 Task: Sort the products in the category "Green Salad" by price (lowest first).
Action: Mouse moved to (10, 113)
Screenshot: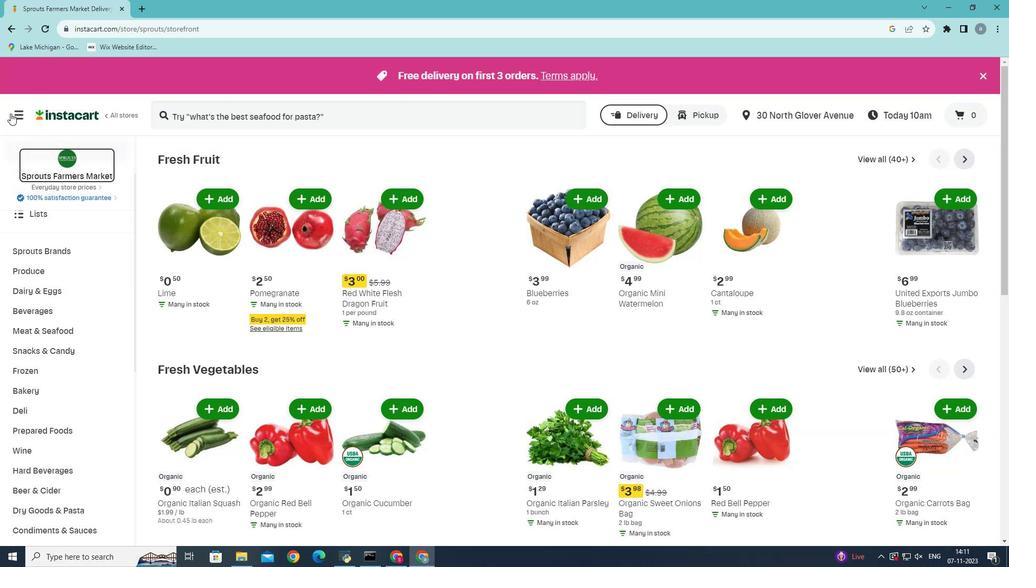 
Action: Mouse pressed left at (10, 113)
Screenshot: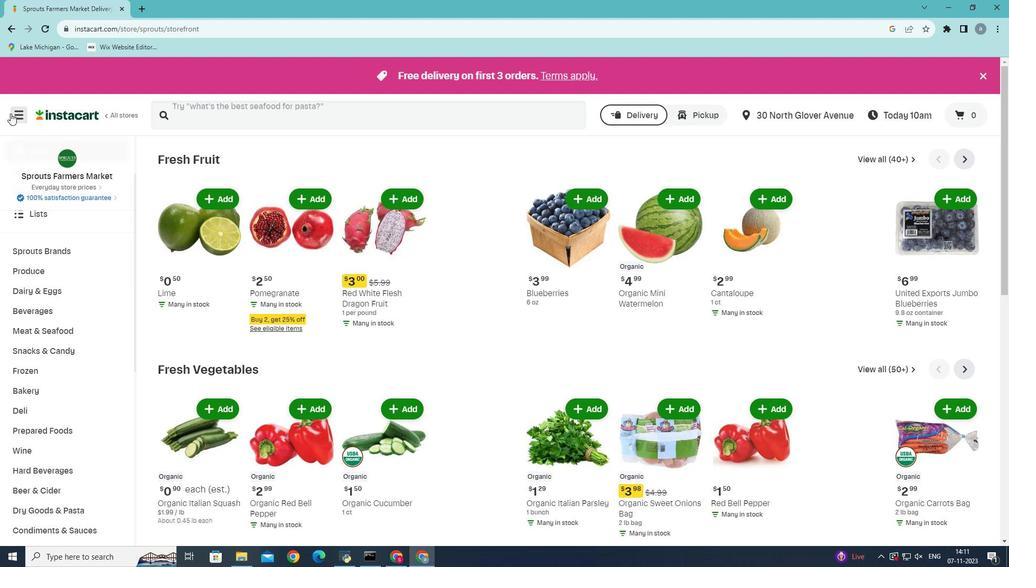 
Action: Mouse moved to (66, 289)
Screenshot: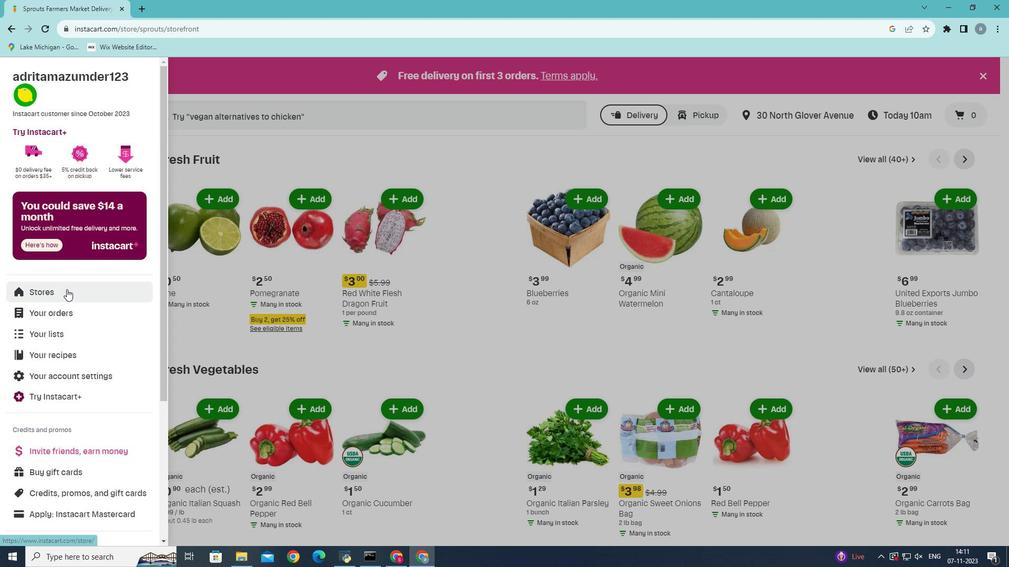 
Action: Mouse pressed left at (66, 289)
Screenshot: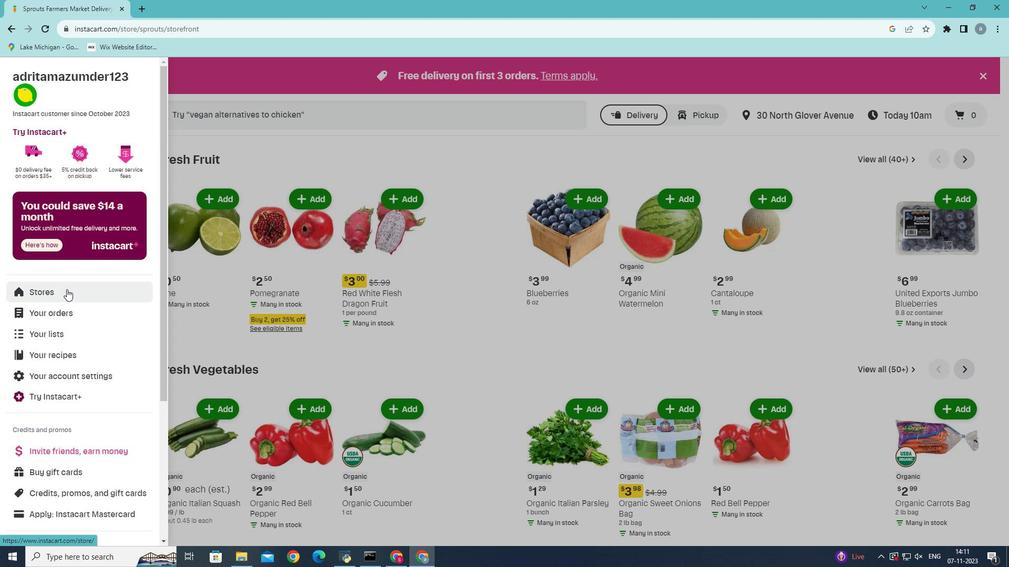 
Action: Mouse moved to (243, 118)
Screenshot: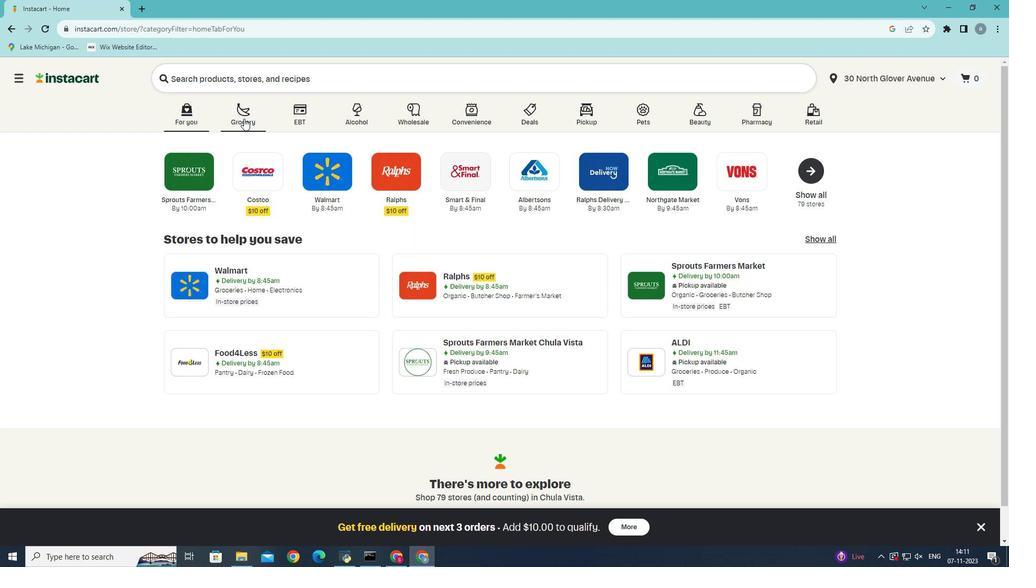 
Action: Mouse pressed left at (243, 118)
Screenshot: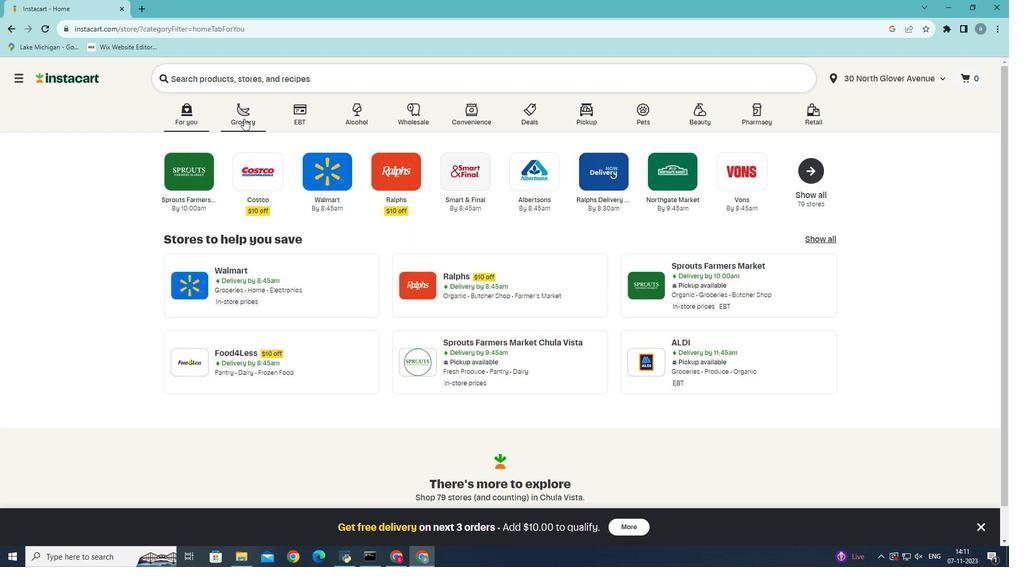 
Action: Mouse moved to (241, 331)
Screenshot: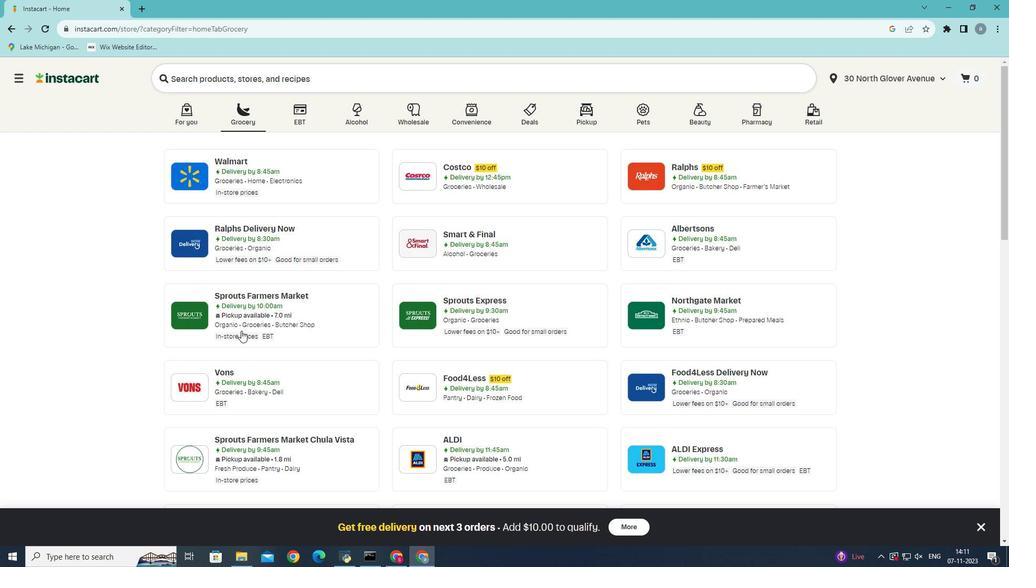 
Action: Mouse pressed left at (241, 331)
Screenshot: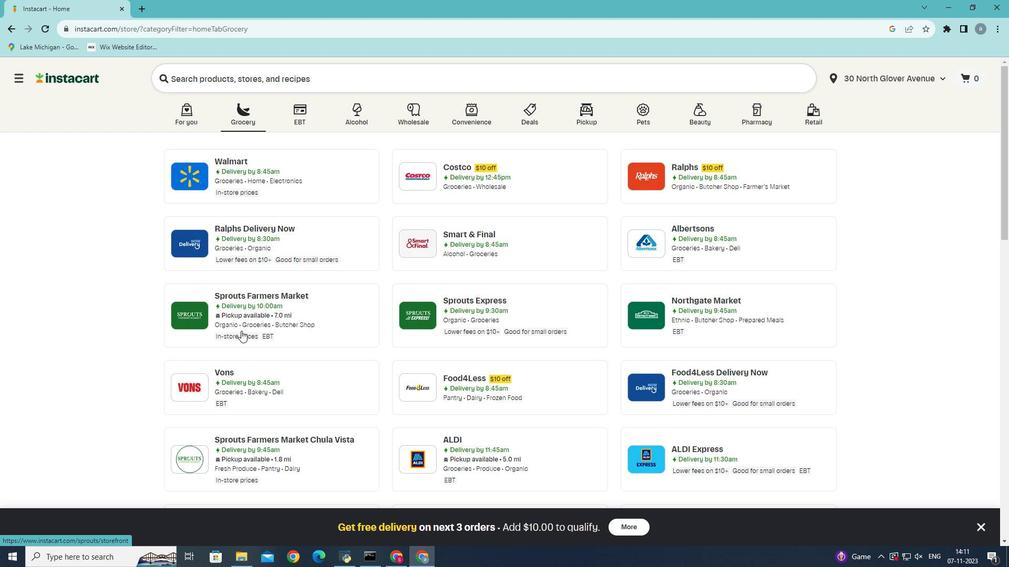 
Action: Mouse moved to (37, 404)
Screenshot: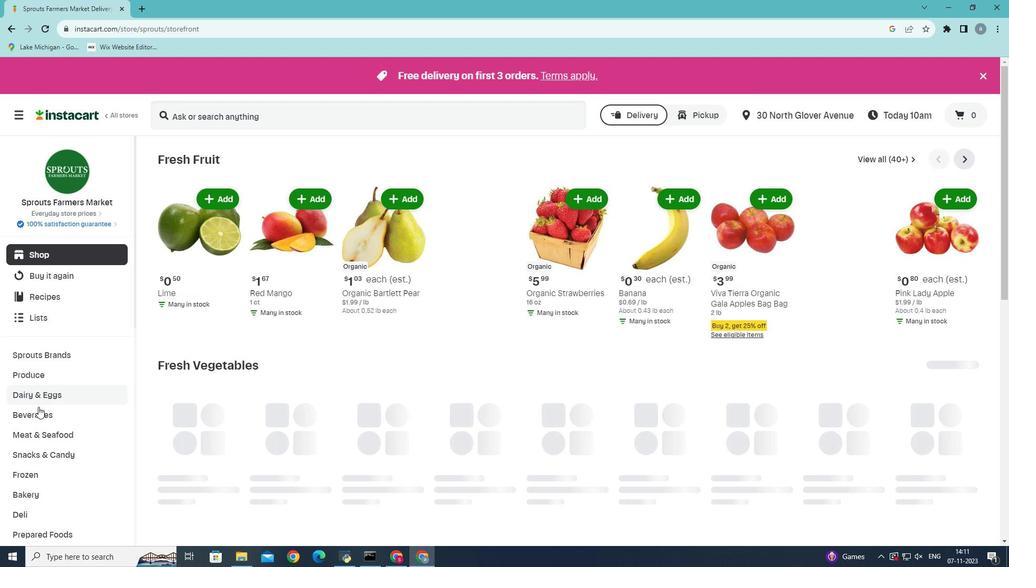 
Action: Mouse scrolled (37, 404) with delta (0, 0)
Screenshot: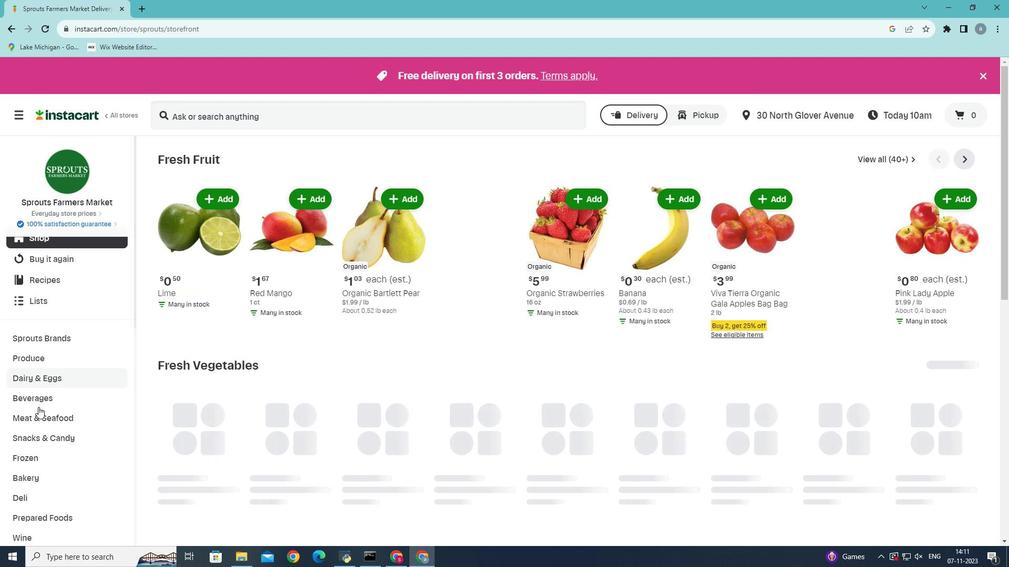 
Action: Mouse moved to (38, 407)
Screenshot: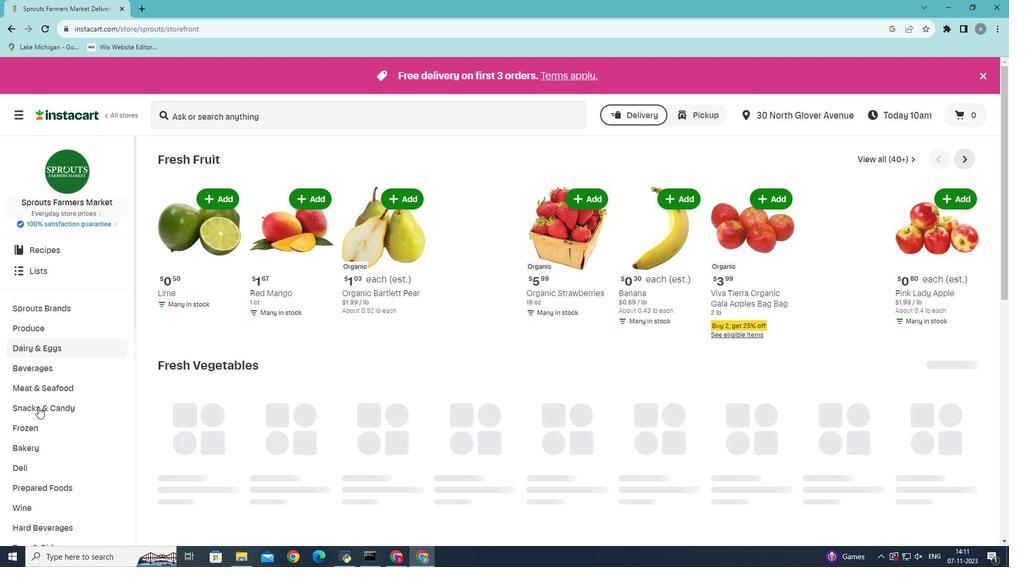 
Action: Mouse scrolled (38, 406) with delta (0, 0)
Screenshot: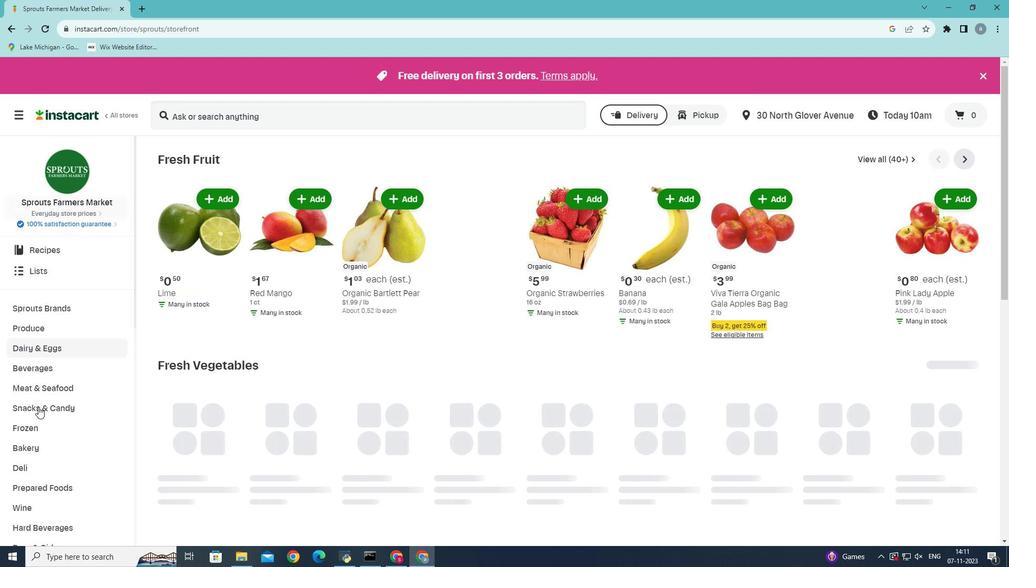 
Action: Mouse moved to (39, 430)
Screenshot: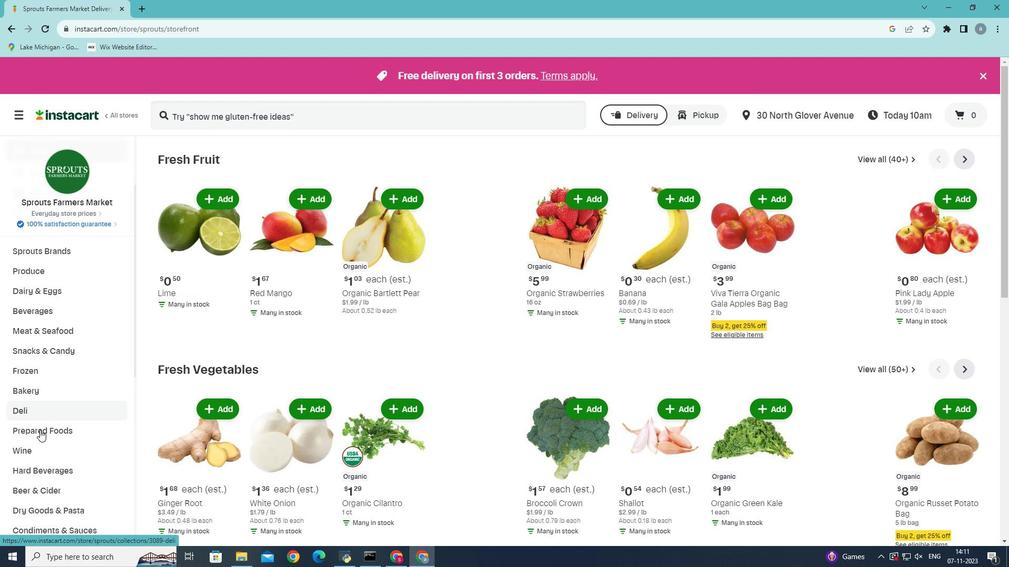 
Action: Mouse pressed left at (39, 430)
Screenshot: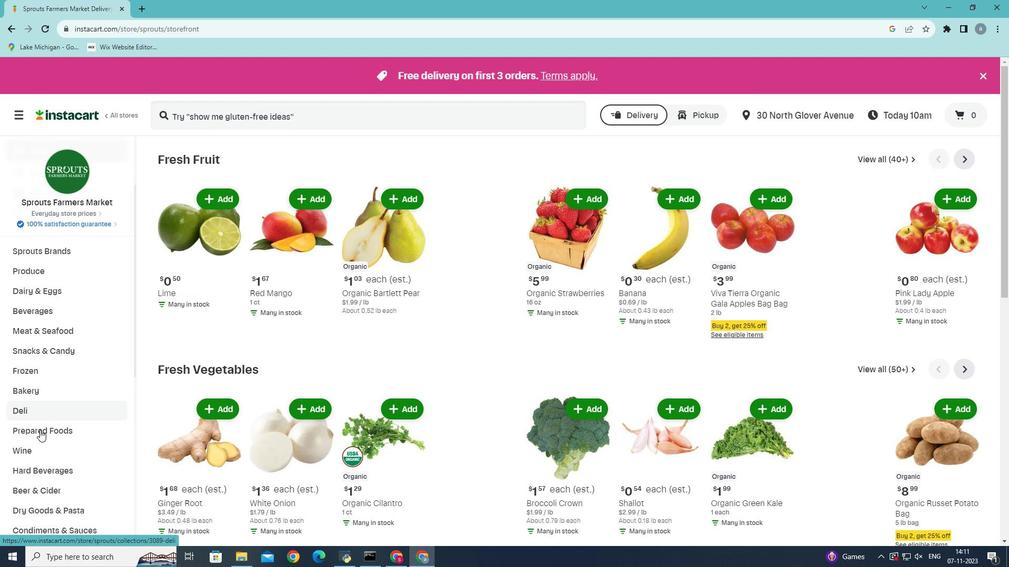 
Action: Mouse moved to (583, 185)
Screenshot: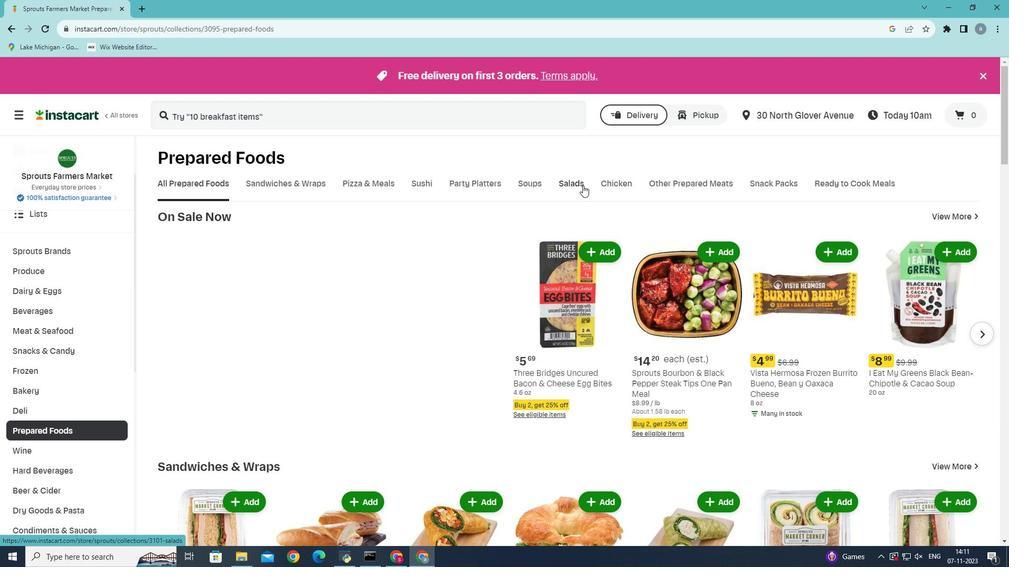 
Action: Mouse pressed left at (583, 185)
Screenshot: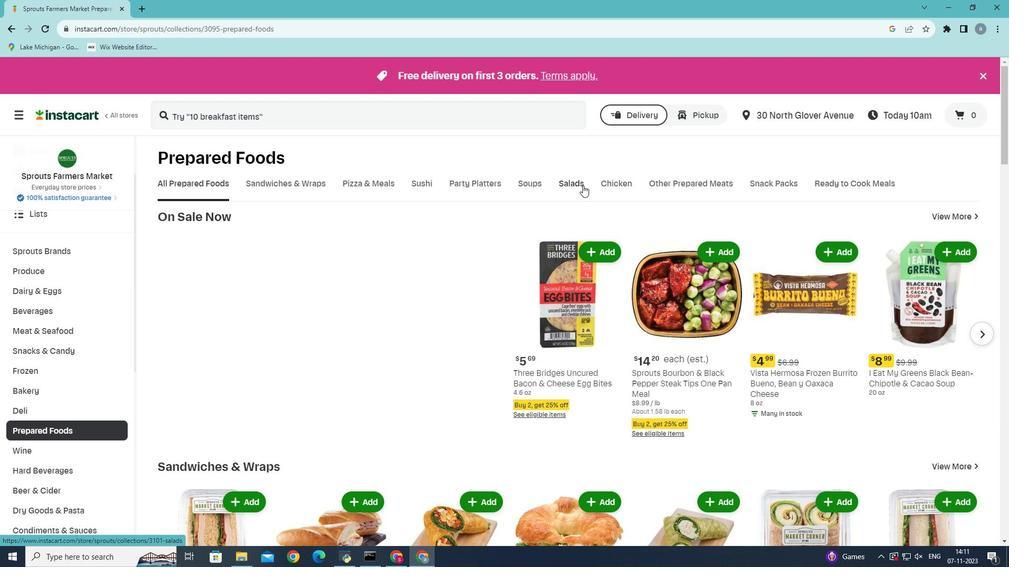 
Action: Mouse moved to (425, 222)
Screenshot: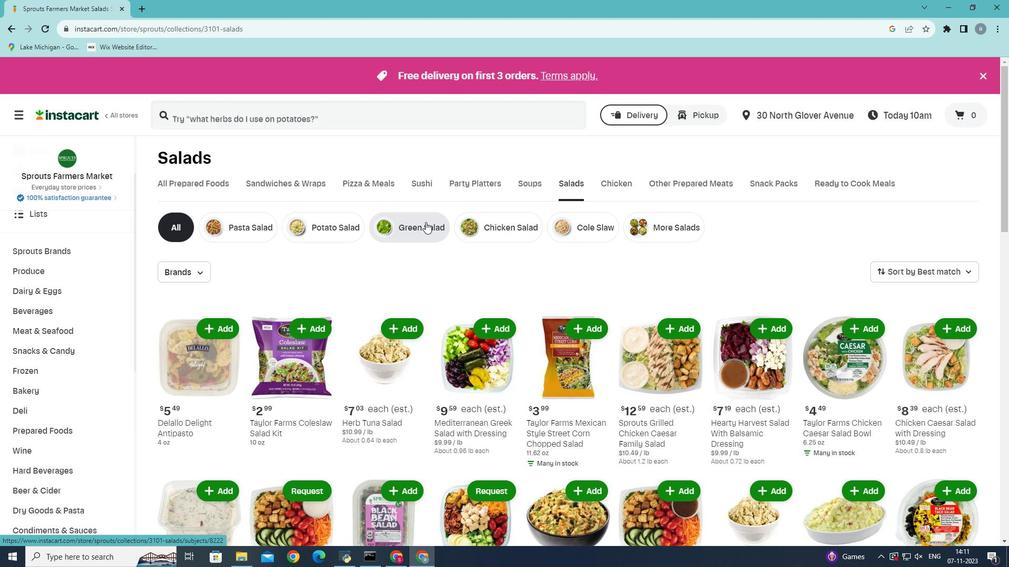 
Action: Mouse pressed left at (425, 222)
Screenshot: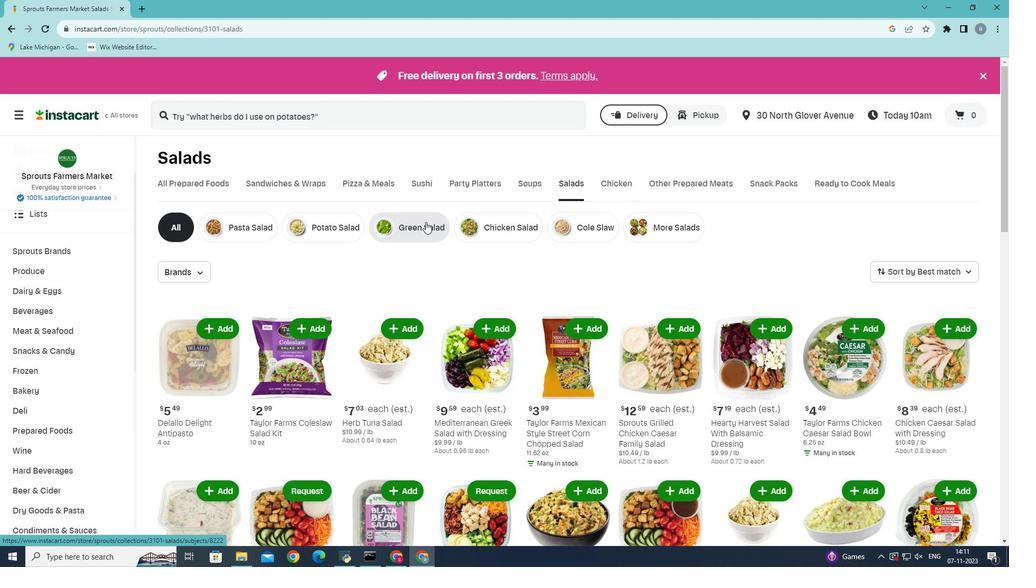 
Action: Mouse moved to (969, 271)
Screenshot: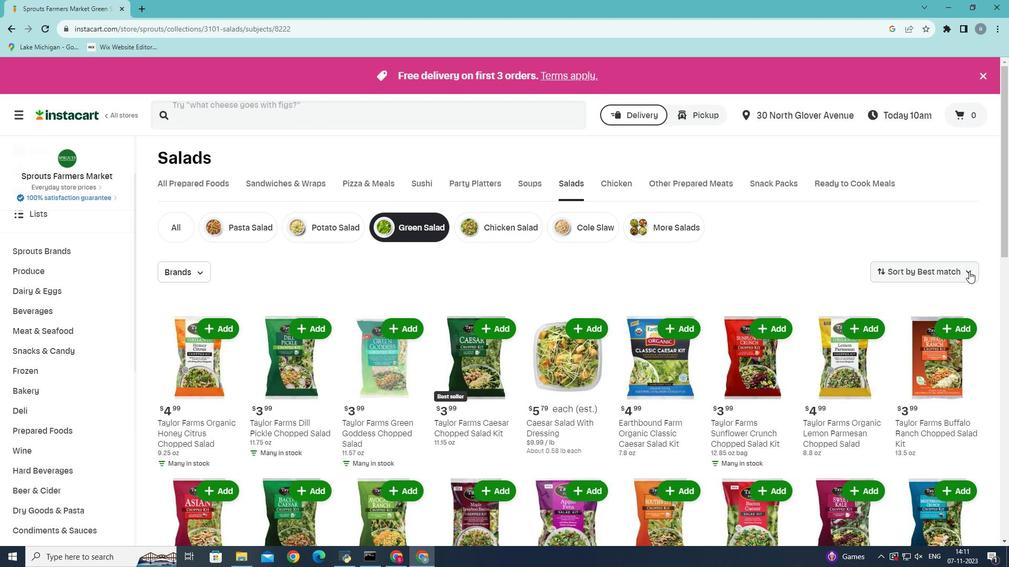 
Action: Mouse pressed left at (969, 271)
Screenshot: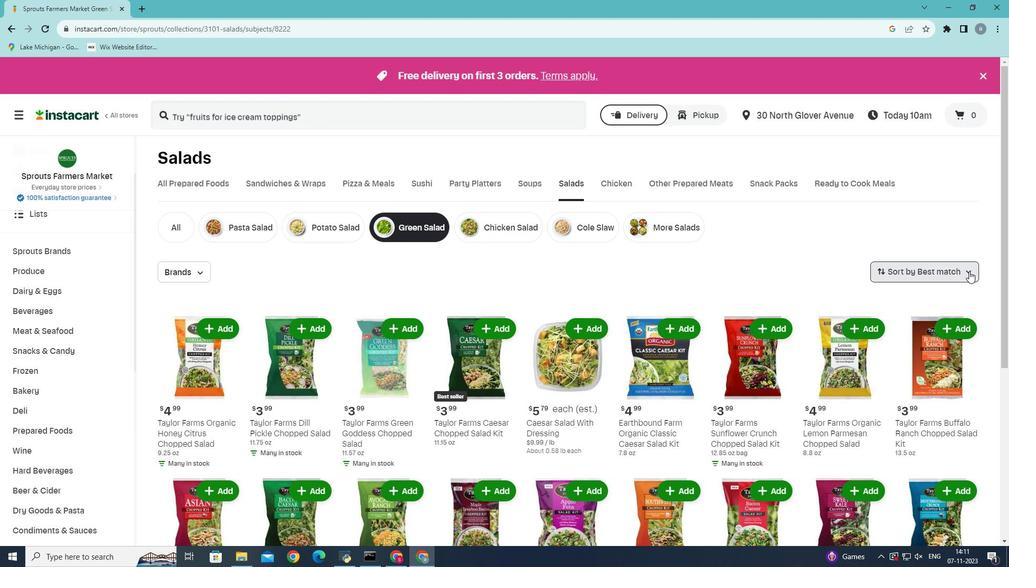 
Action: Mouse moved to (943, 328)
Screenshot: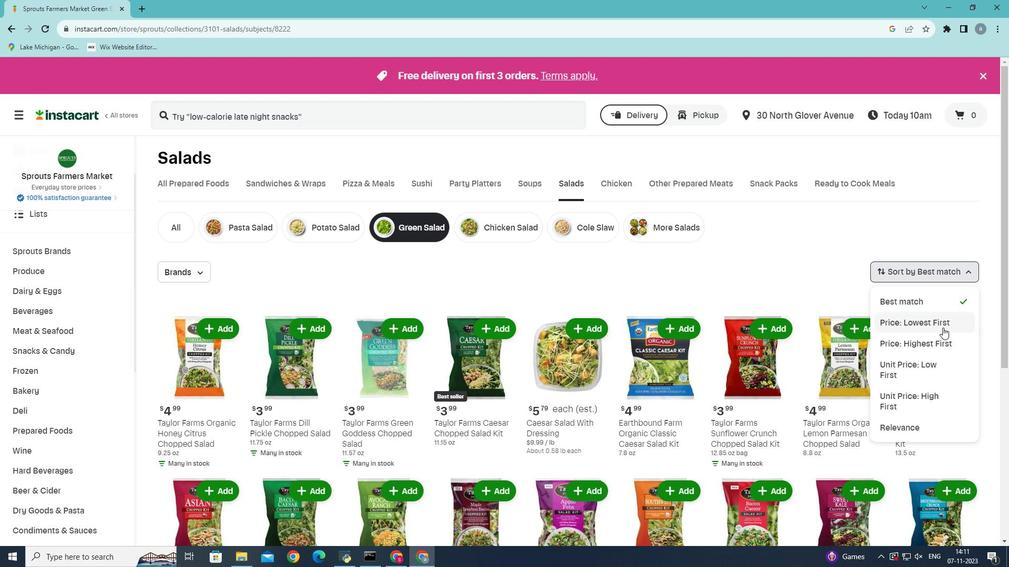 
Action: Mouse pressed left at (943, 328)
Screenshot: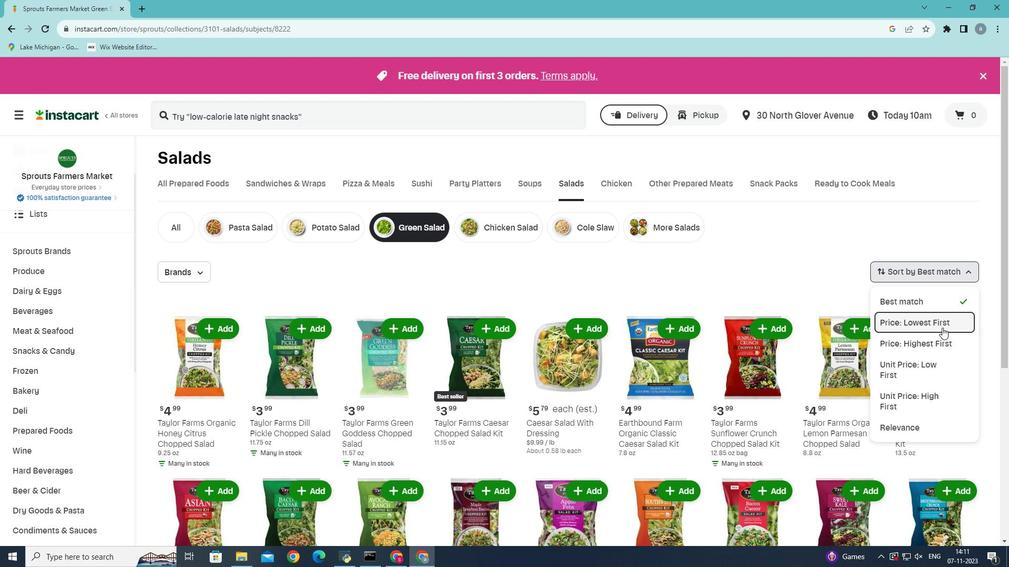 
Action: Mouse moved to (934, 328)
Screenshot: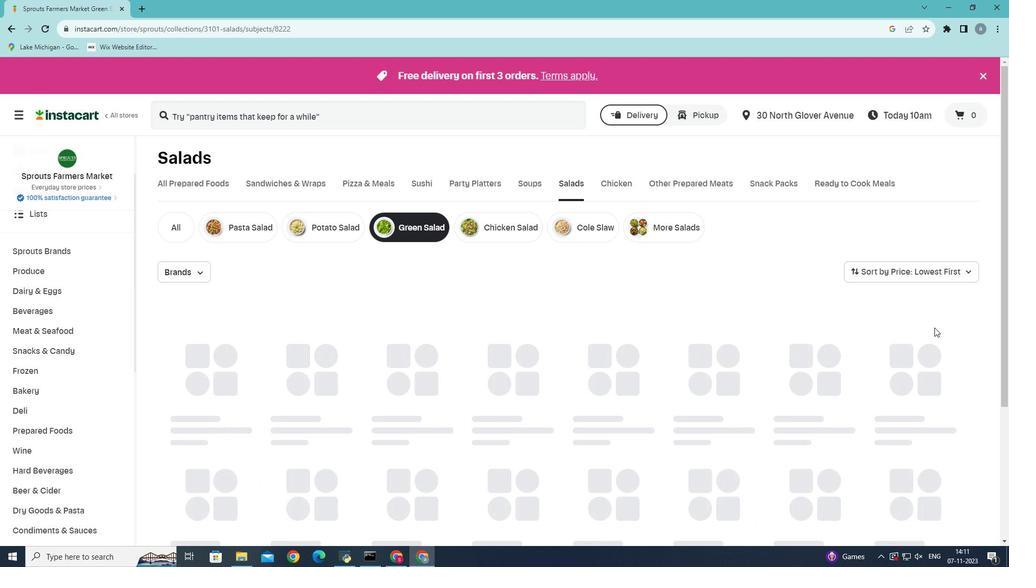 
